 Task: Change the page size to statement.
Action: Mouse moved to (31, 57)
Screenshot: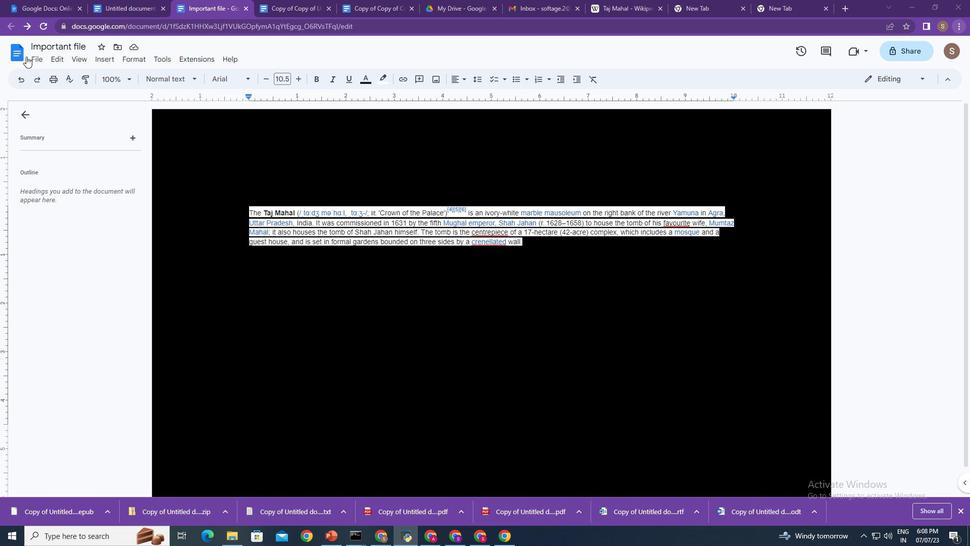
Action: Mouse pressed left at (31, 57)
Screenshot: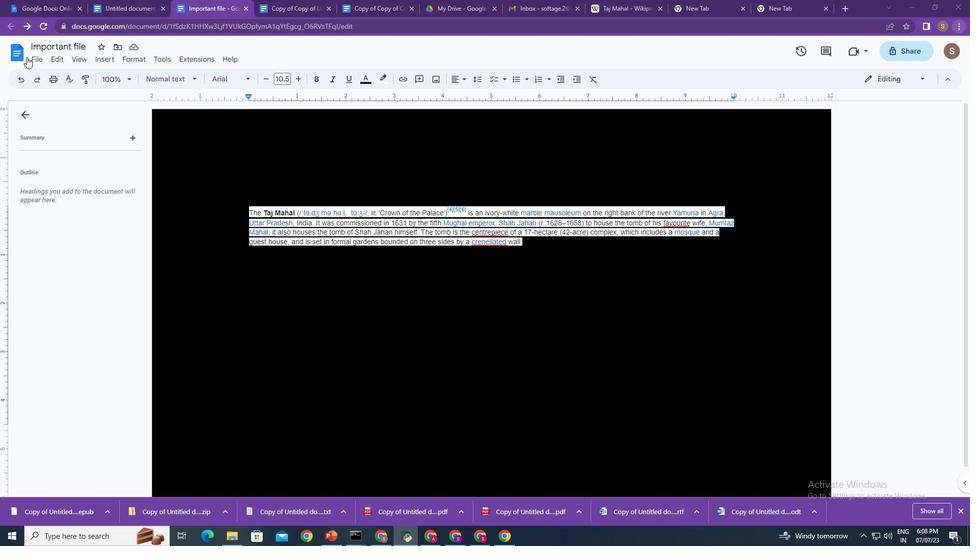
Action: Mouse pressed left at (31, 57)
Screenshot: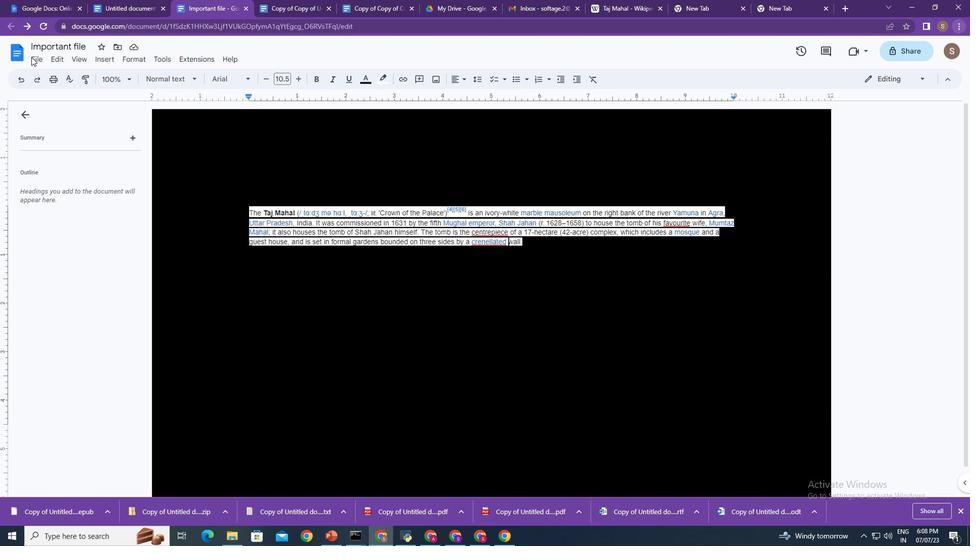 
Action: Mouse moved to (35, 58)
Screenshot: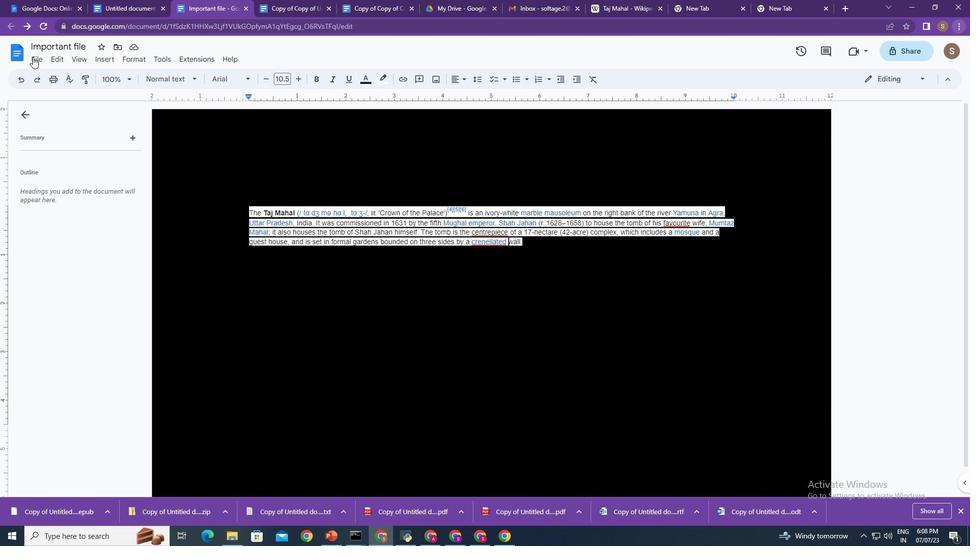 
Action: Mouse pressed left at (35, 58)
Screenshot: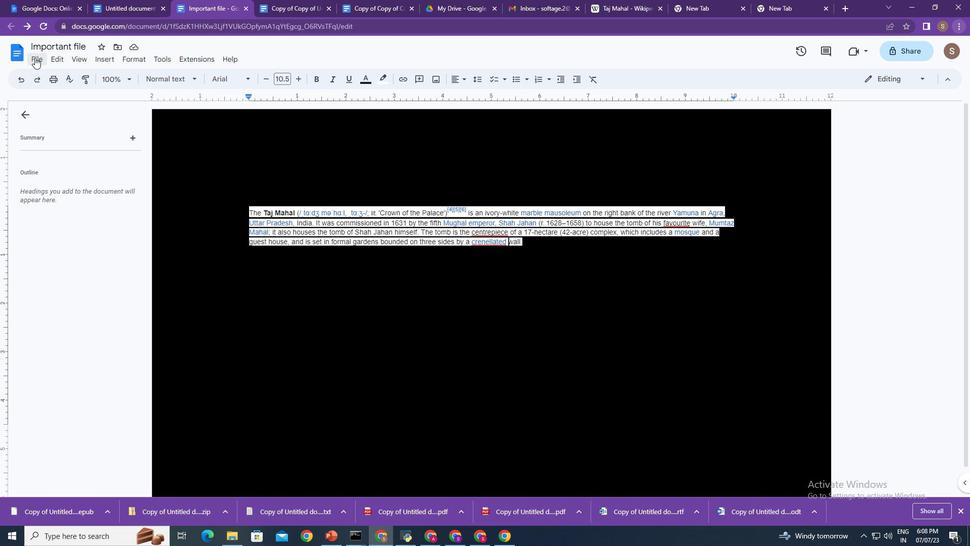 
Action: Mouse moved to (66, 349)
Screenshot: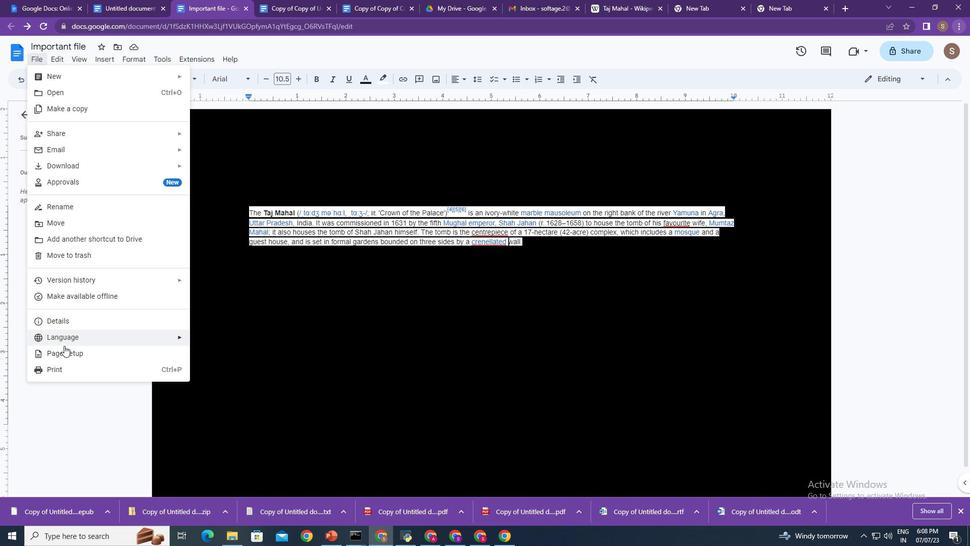 
Action: Mouse pressed left at (66, 349)
Screenshot: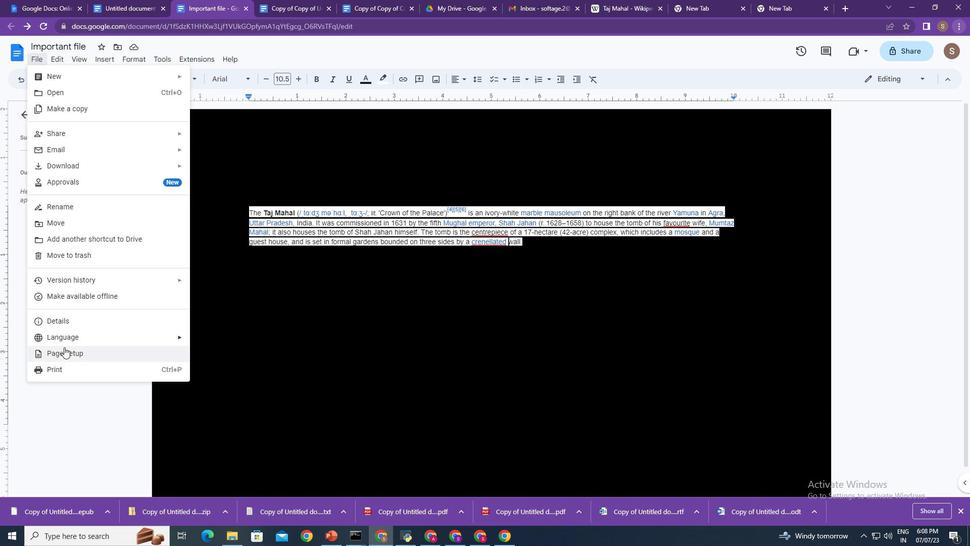 
Action: Mouse moved to (425, 296)
Screenshot: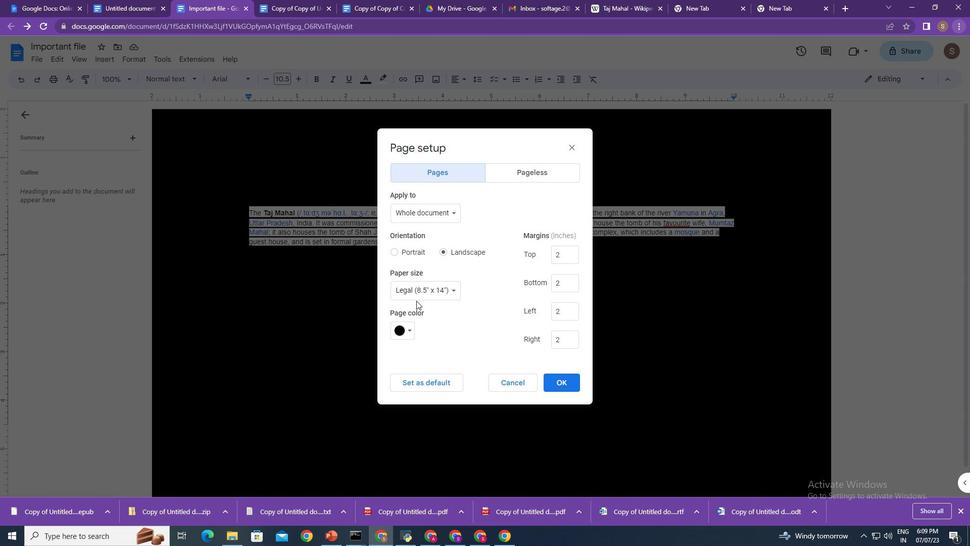 
Action: Mouse pressed left at (425, 296)
Screenshot: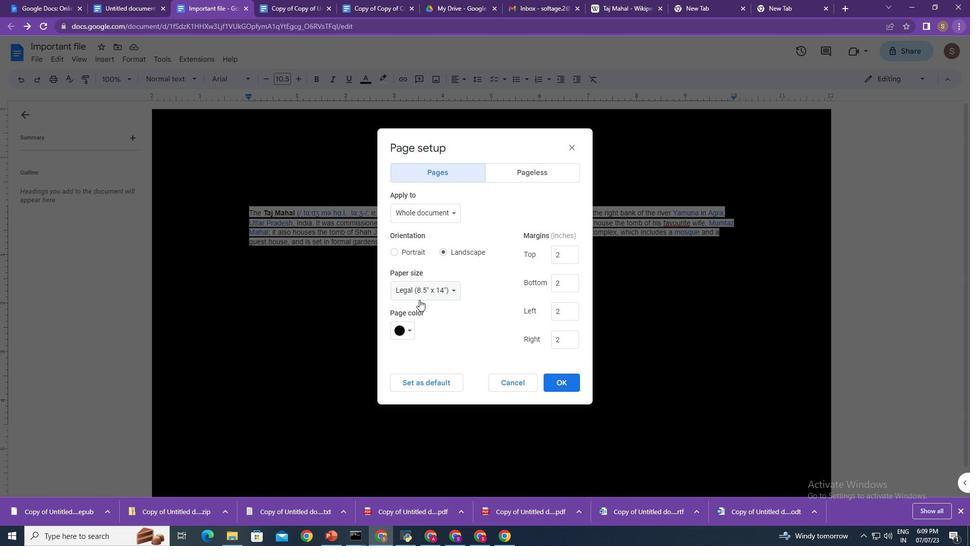 
Action: Mouse moved to (438, 300)
Screenshot: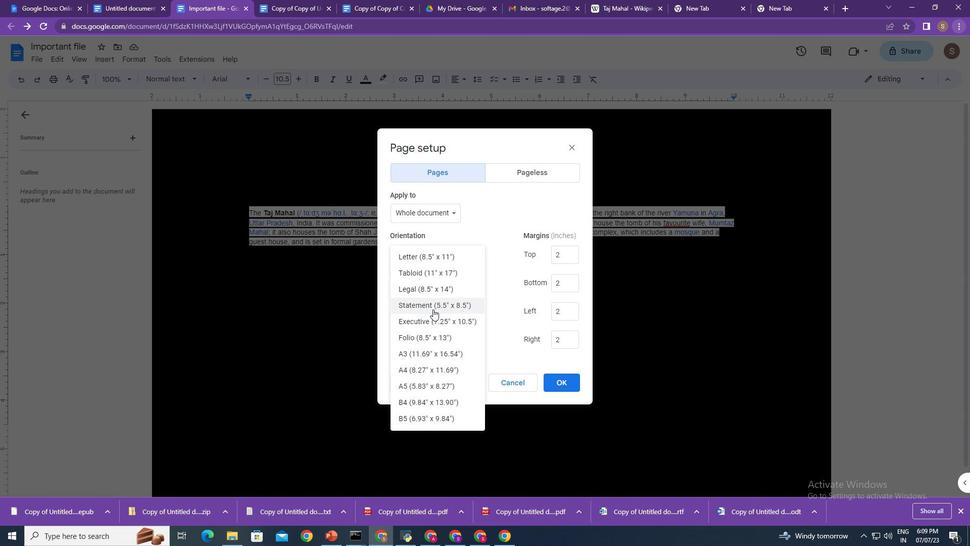 
Action: Mouse pressed left at (438, 300)
Screenshot: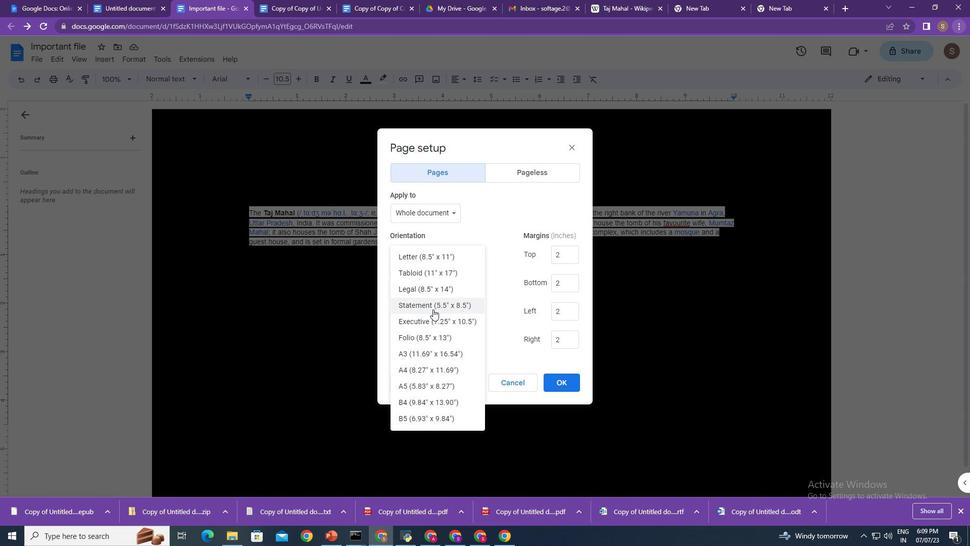 
Action: Mouse moved to (558, 380)
Screenshot: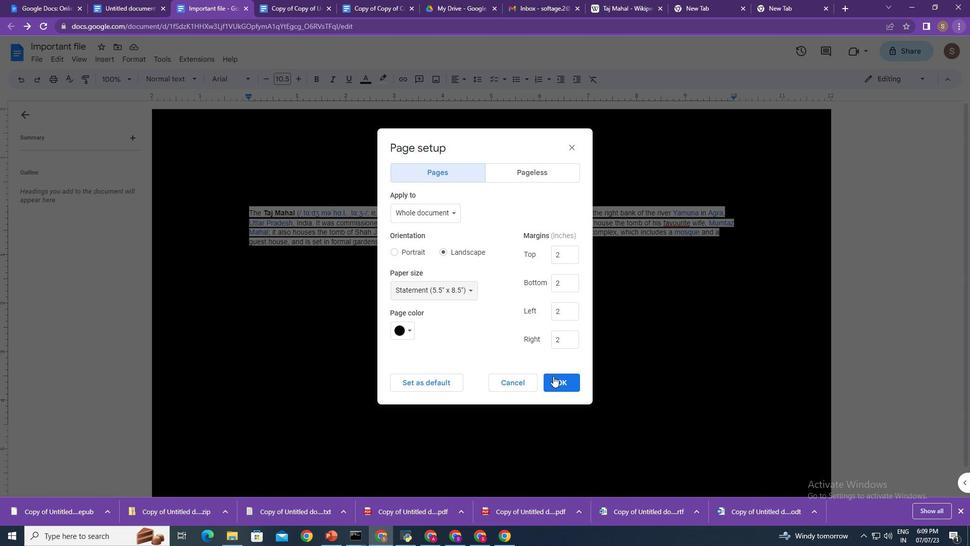 
Action: Mouse pressed left at (558, 380)
Screenshot: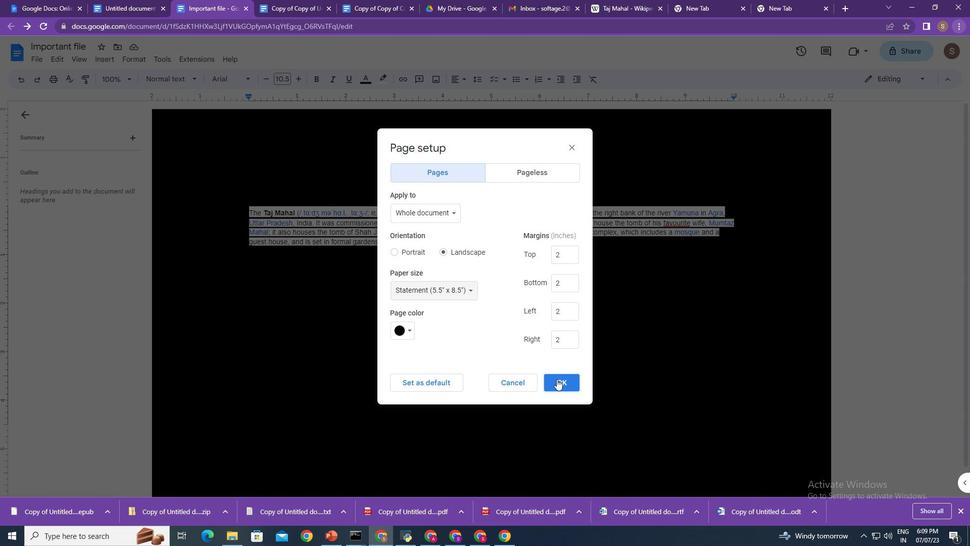 
Action: Mouse moved to (558, 380)
Screenshot: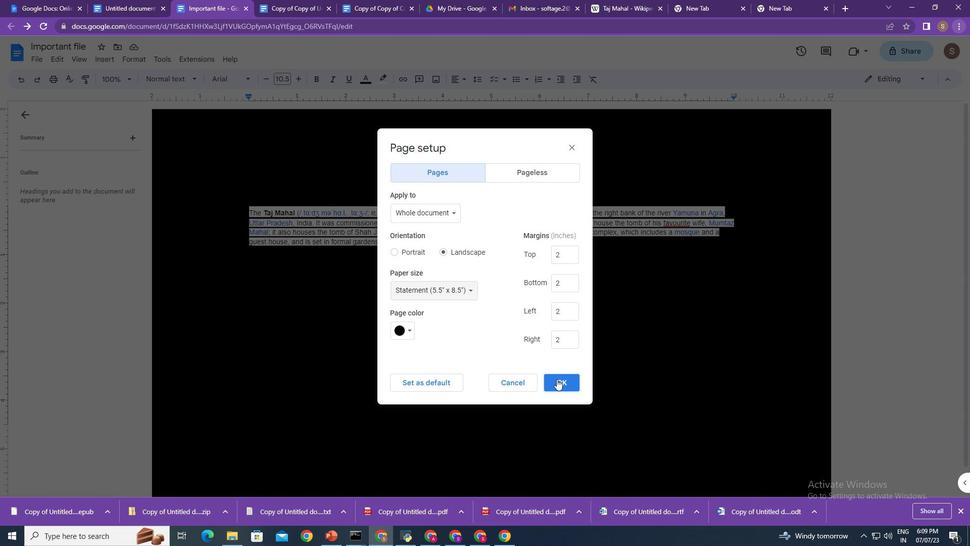 
